 Task: Add Attachment from Google Drive to Card Card0000000095 in Board Board0000000024 in Workspace WS0000000008 in Trello. Add Cover Orange to Card Card0000000095 in Board Board0000000024 in Workspace WS0000000008 in Trello. Add "Add Label …" with "Title" Title0000000095 to Button Button0000000095 to Card Card0000000095 in Board Board0000000024 in Workspace WS0000000008 in Trello. Add Description DS0000000095 to Card Card0000000095 in Board Board0000000024 in Workspace WS0000000008 in Trello. Add Comment CM0000000095 to Card Card0000000095 in Board Board0000000024 in Workspace WS0000000008 in Trello
Action: Mouse moved to (575, 44)
Screenshot: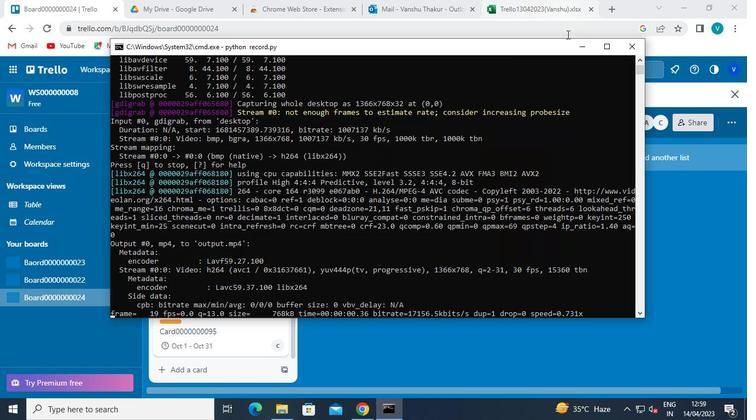 
Action: Mouse pressed left at (575, 44)
Screenshot: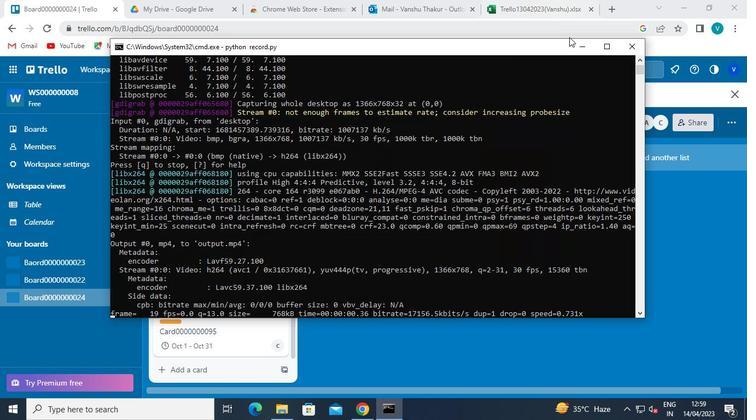 
Action: Mouse moved to (236, 333)
Screenshot: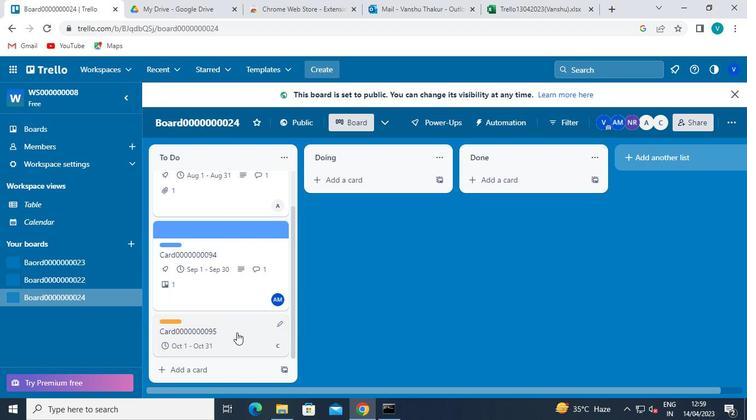 
Action: Mouse pressed left at (236, 333)
Screenshot: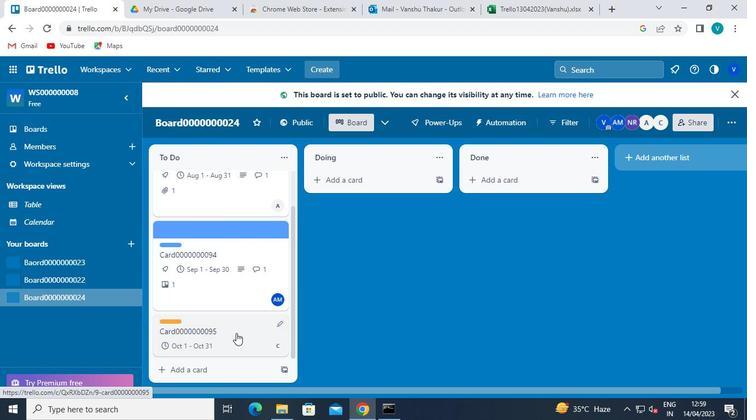 
Action: Mouse moved to (503, 282)
Screenshot: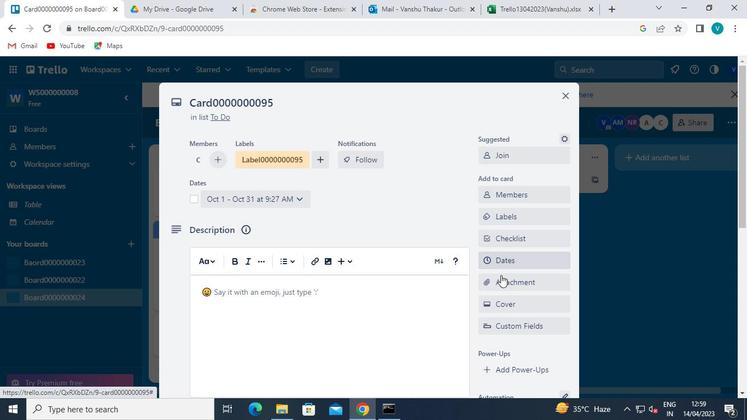 
Action: Mouse pressed left at (503, 282)
Screenshot: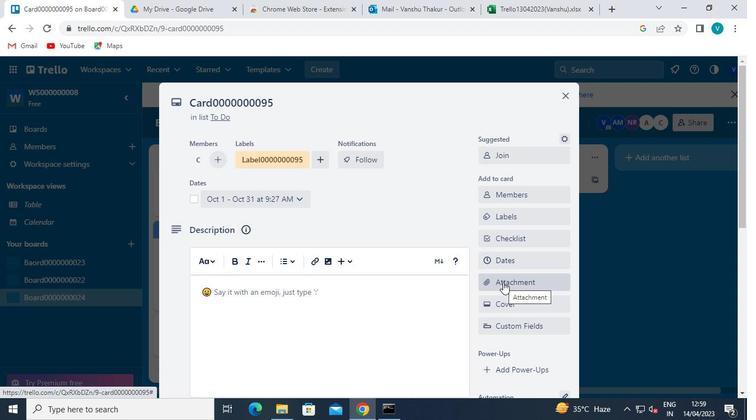 
Action: Mouse moved to (502, 150)
Screenshot: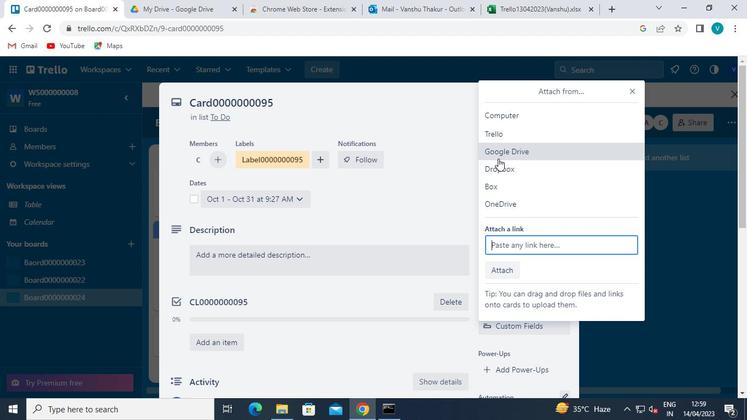 
Action: Mouse pressed left at (502, 150)
Screenshot: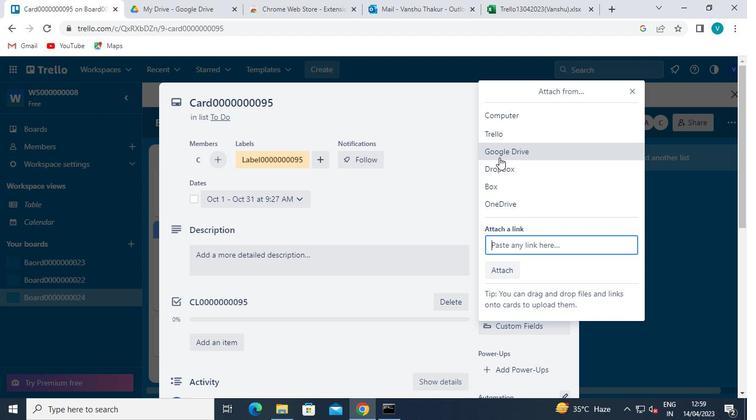 
Action: Mouse moved to (202, 248)
Screenshot: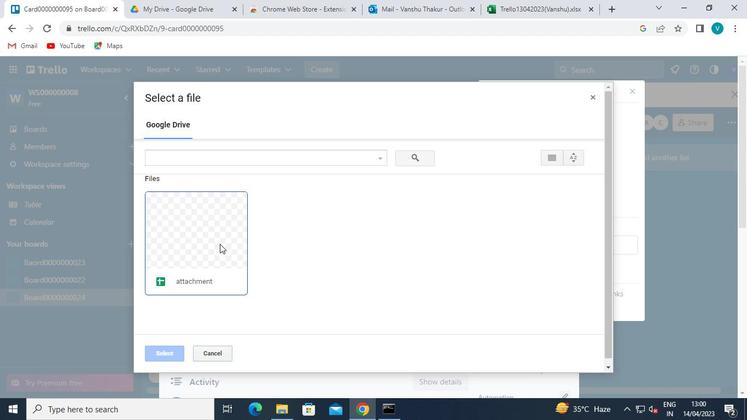 
Action: Mouse pressed left at (202, 248)
Screenshot: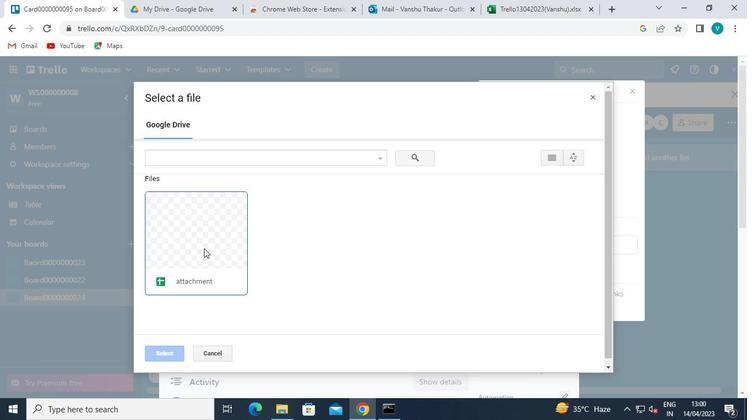 
Action: Mouse moved to (164, 350)
Screenshot: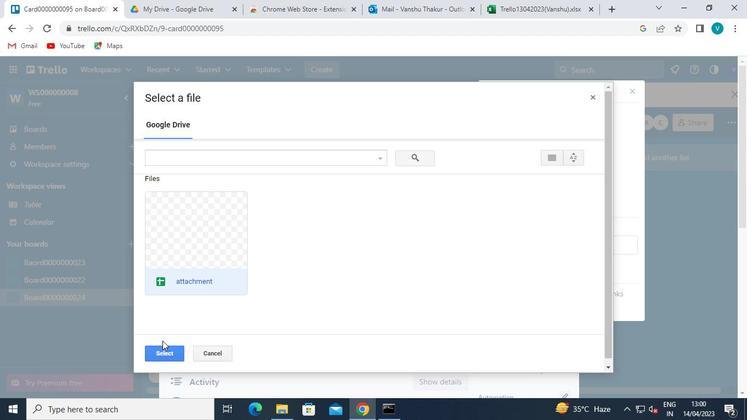 
Action: Mouse pressed left at (164, 350)
Screenshot: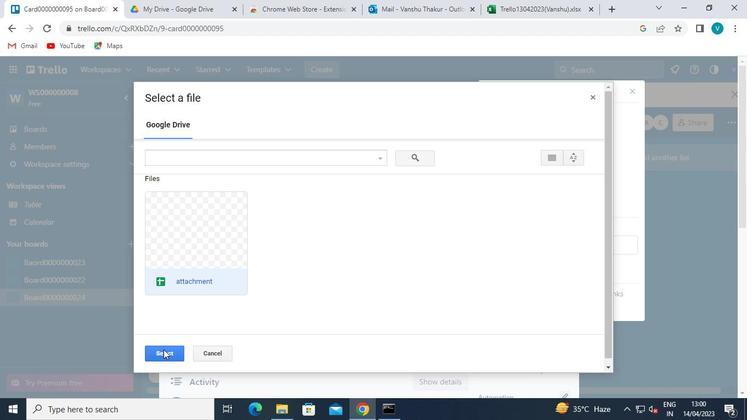 
Action: Mouse moved to (498, 299)
Screenshot: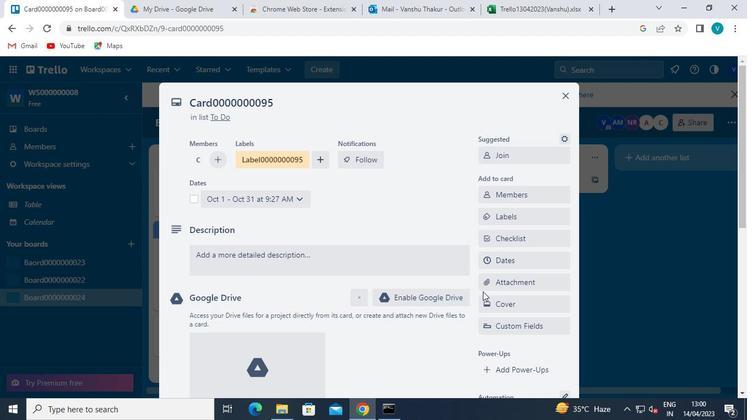 
Action: Mouse pressed left at (498, 299)
Screenshot: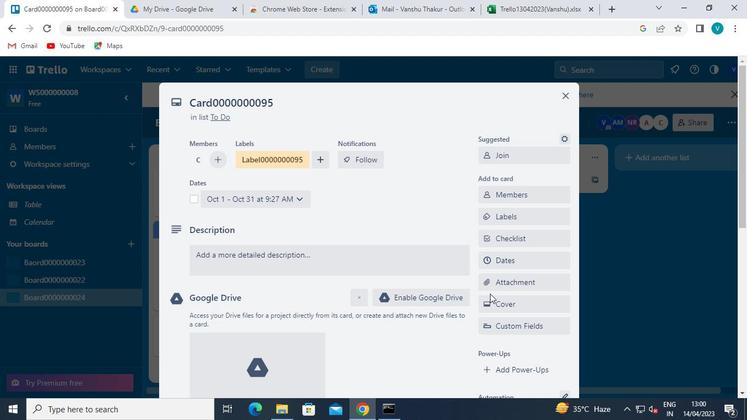 
Action: Mouse moved to (558, 185)
Screenshot: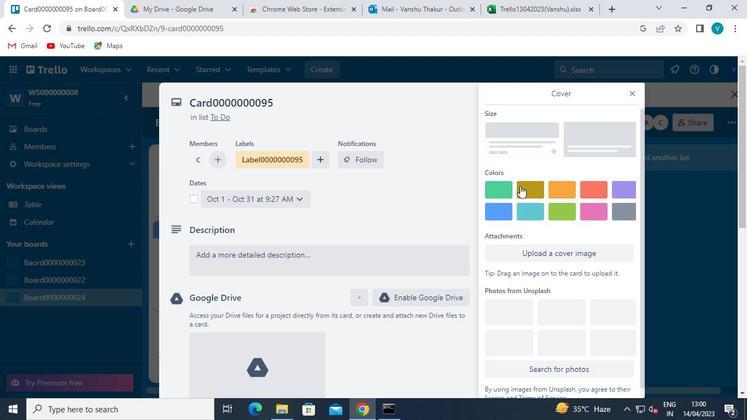 
Action: Mouse pressed left at (558, 185)
Screenshot: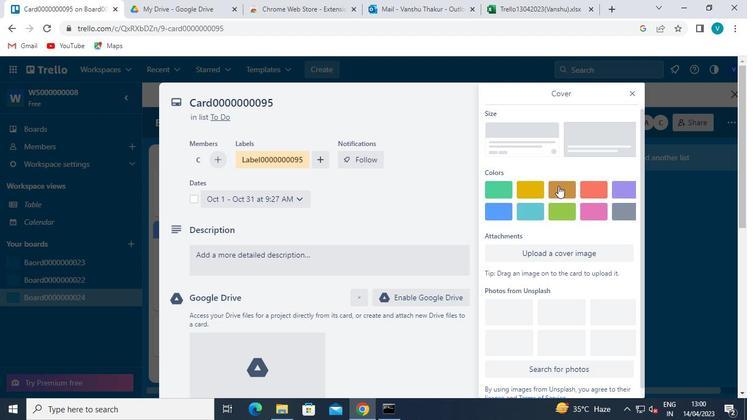 
Action: Mouse moved to (631, 94)
Screenshot: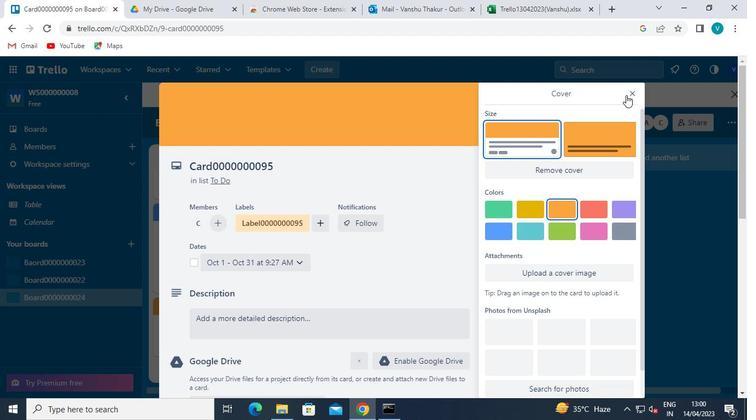 
Action: Mouse pressed left at (631, 94)
Screenshot: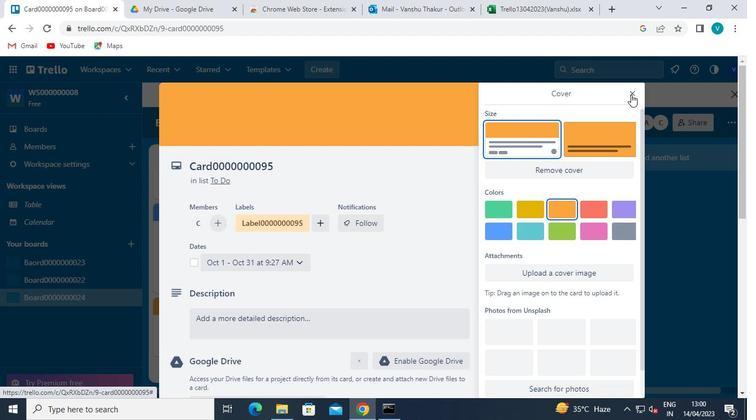 
Action: Mouse moved to (508, 353)
Screenshot: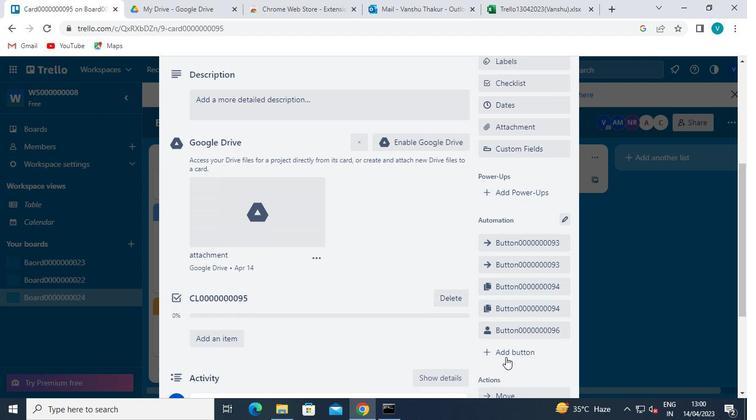 
Action: Mouse pressed left at (508, 353)
Screenshot: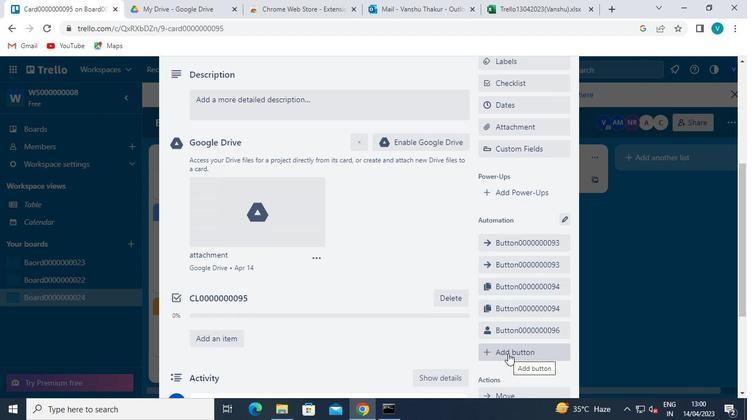 
Action: Mouse moved to (515, 184)
Screenshot: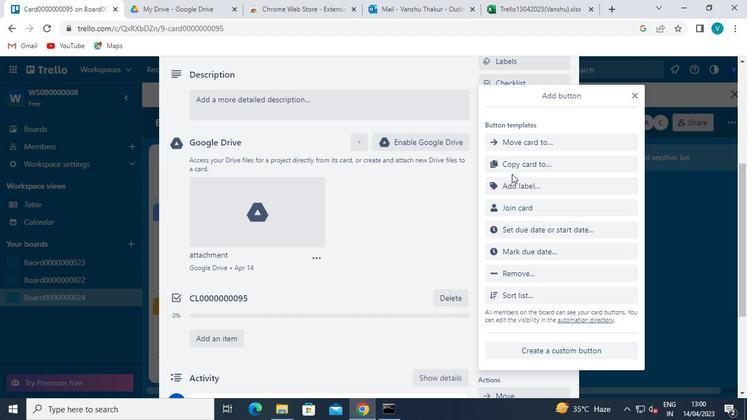 
Action: Mouse pressed left at (515, 184)
Screenshot: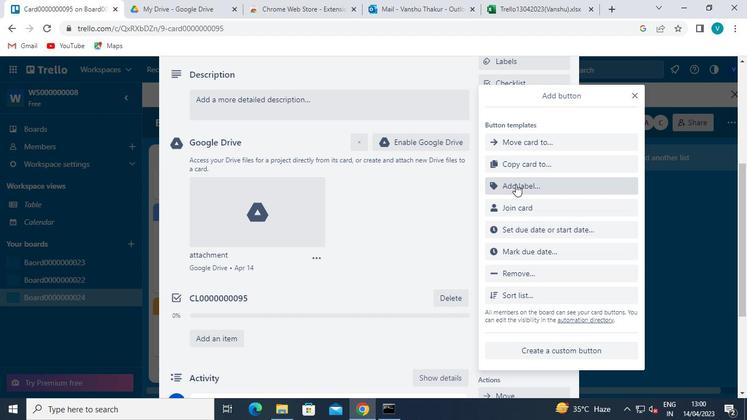 
Action: Mouse moved to (528, 181)
Screenshot: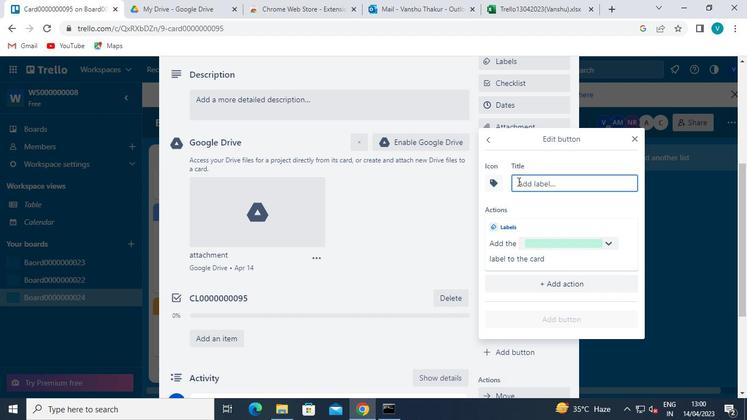 
Action: Mouse pressed left at (528, 181)
Screenshot: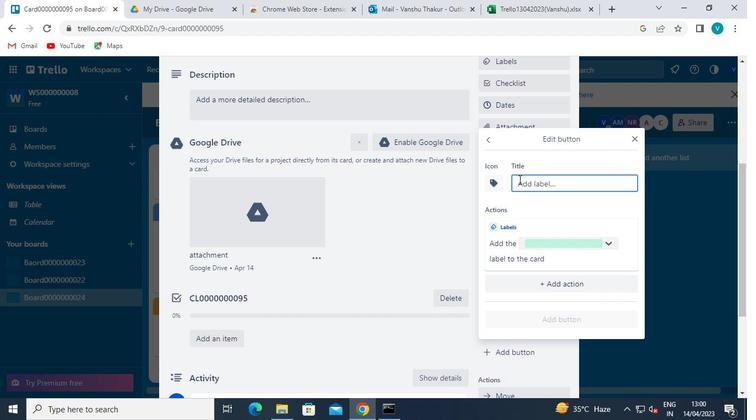 
Action: Keyboard Key.shift
Screenshot: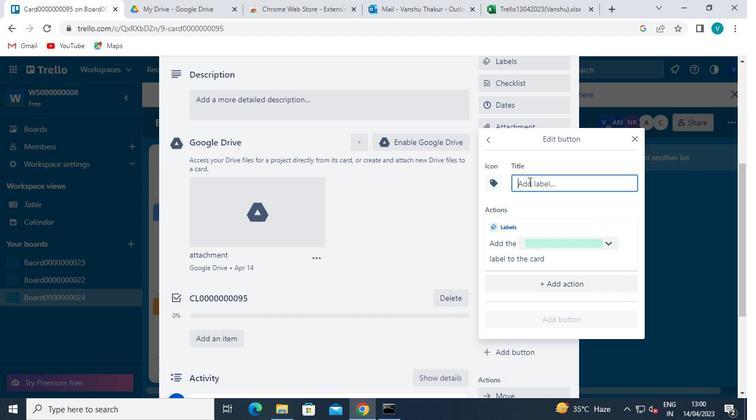 
Action: Keyboard T
Screenshot: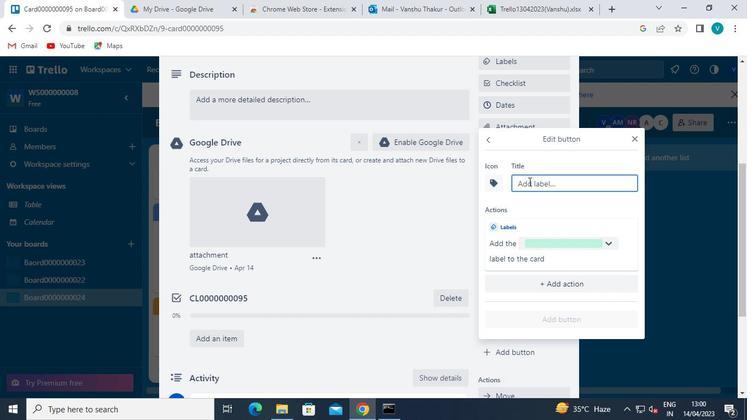 
Action: Keyboard i
Screenshot: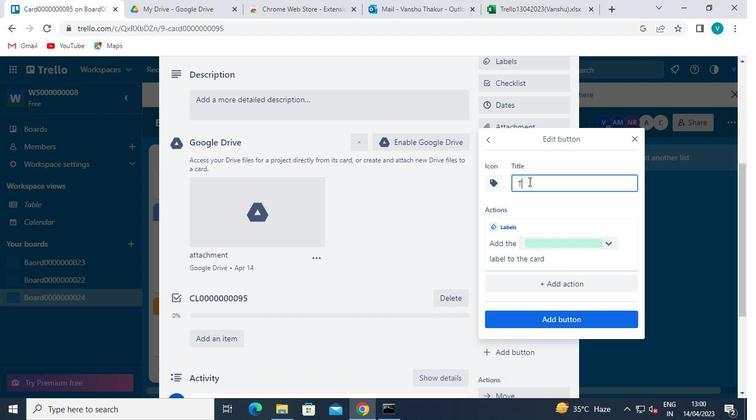 
Action: Keyboard t
Screenshot: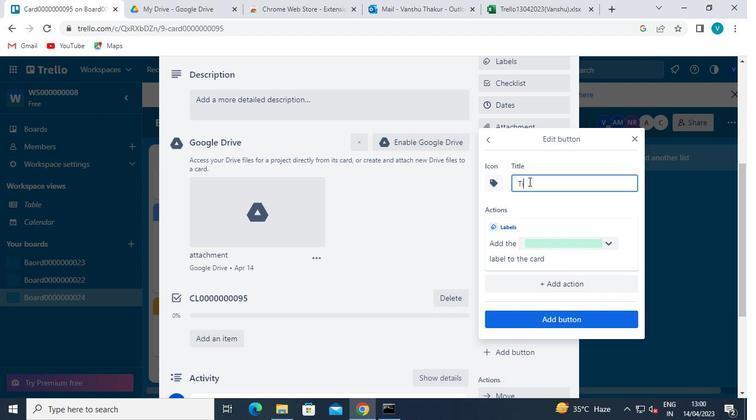 
Action: Keyboard l
Screenshot: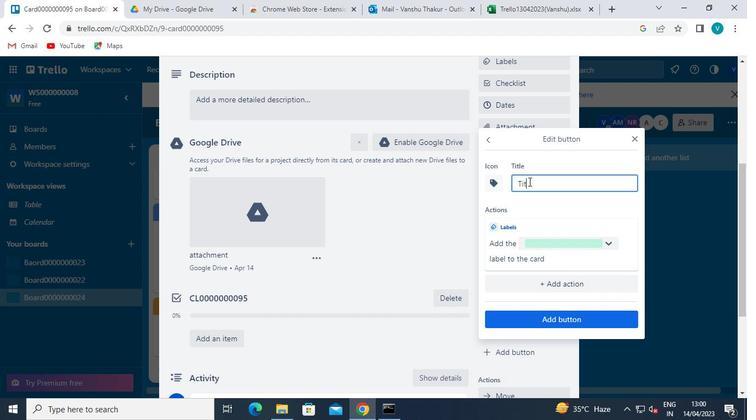 
Action: Keyboard e
Screenshot: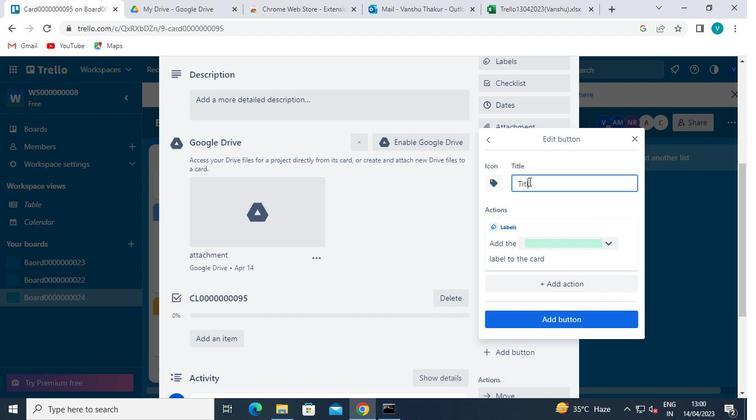 
Action: Keyboard <96>
Screenshot: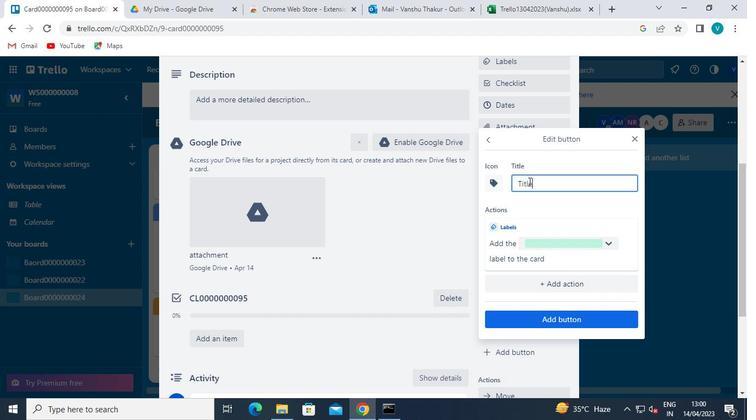 
Action: Keyboard <96>
Screenshot: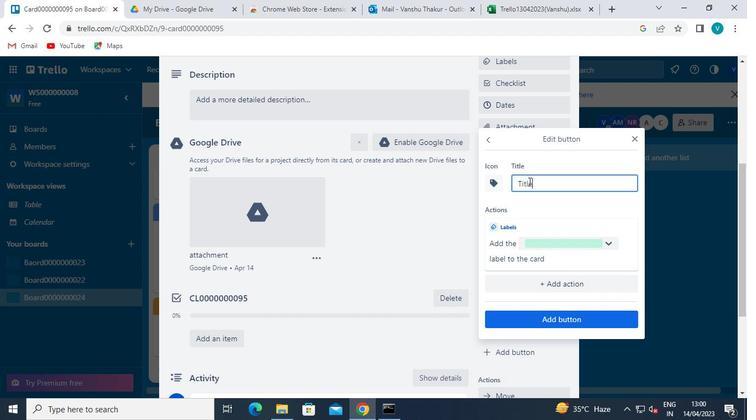 
Action: Keyboard <96>
Screenshot: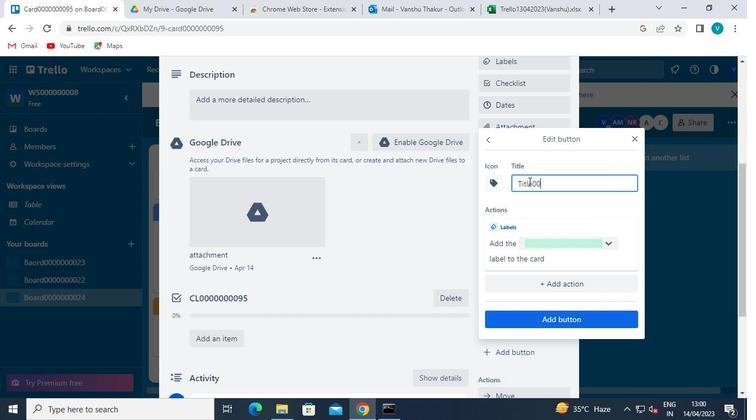 
Action: Keyboard <96>
Screenshot: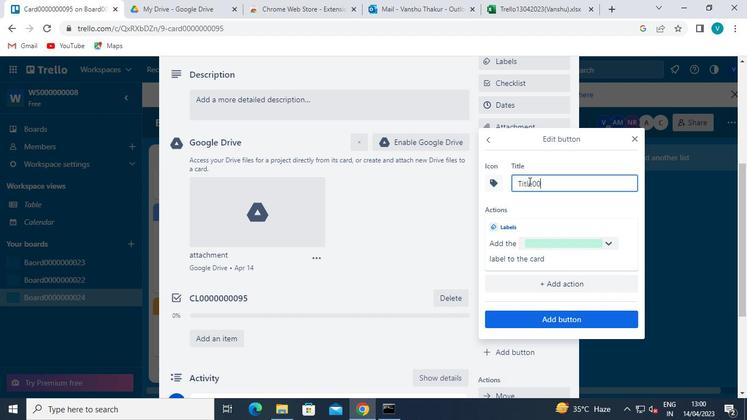 
Action: Keyboard <96>
Screenshot: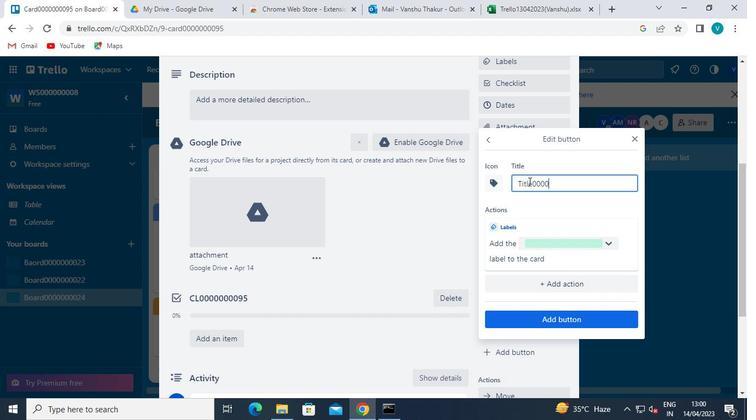 
Action: Keyboard <96>
Screenshot: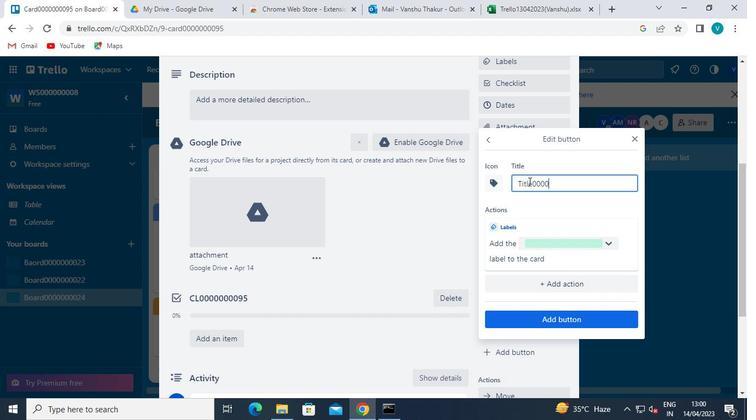 
Action: Keyboard <96>
Screenshot: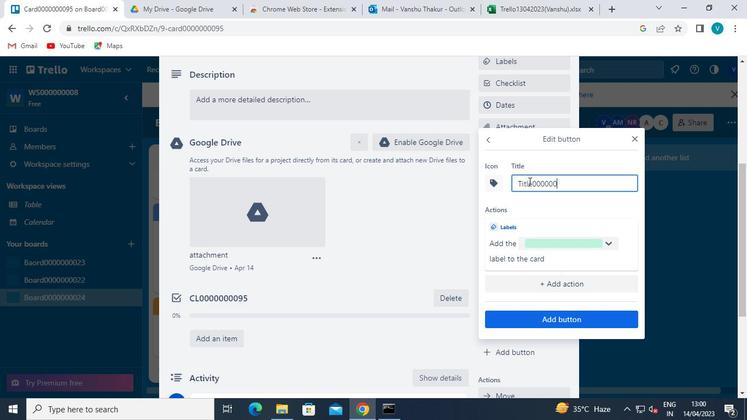 
Action: Keyboard <96>
Screenshot: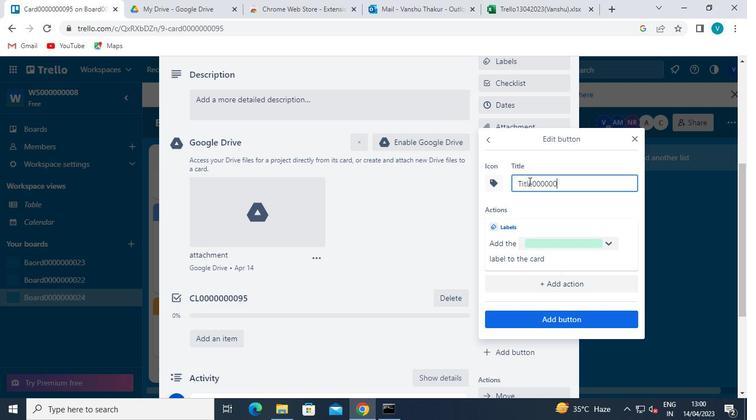 
Action: Keyboard <105>
Screenshot: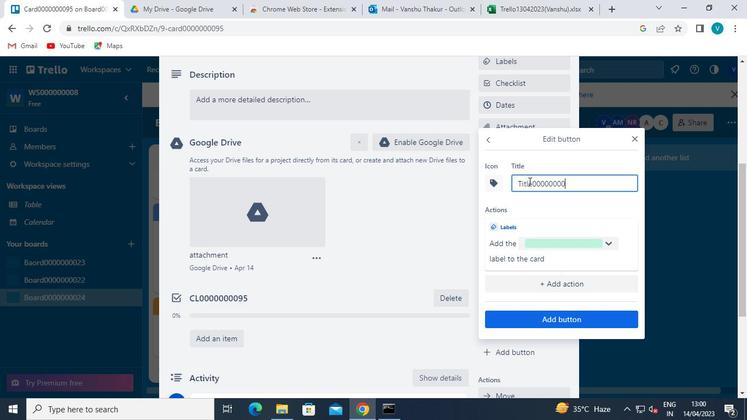 
Action: Keyboard <101>
Screenshot: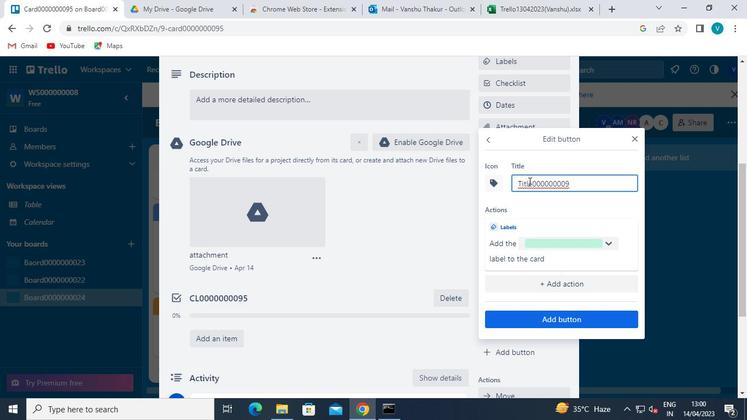 
Action: Mouse moved to (545, 311)
Screenshot: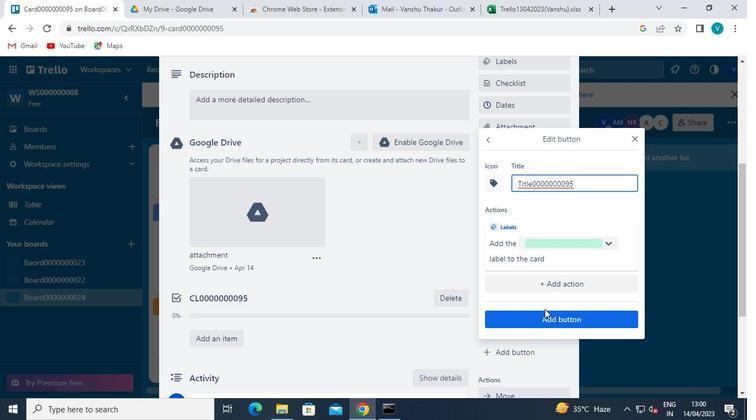 
Action: Mouse pressed left at (545, 311)
Screenshot: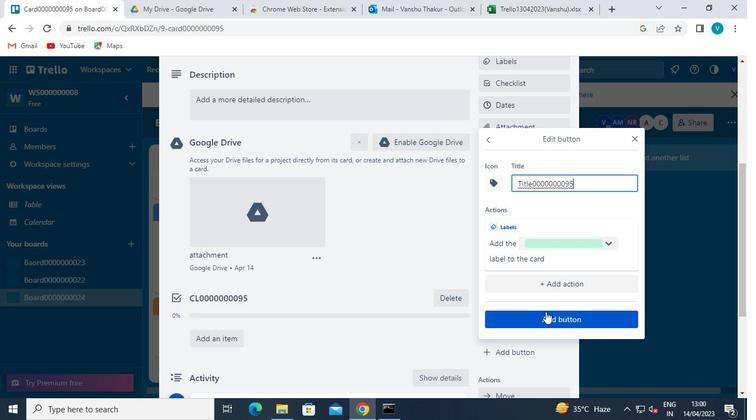 
Action: Mouse moved to (278, 207)
Screenshot: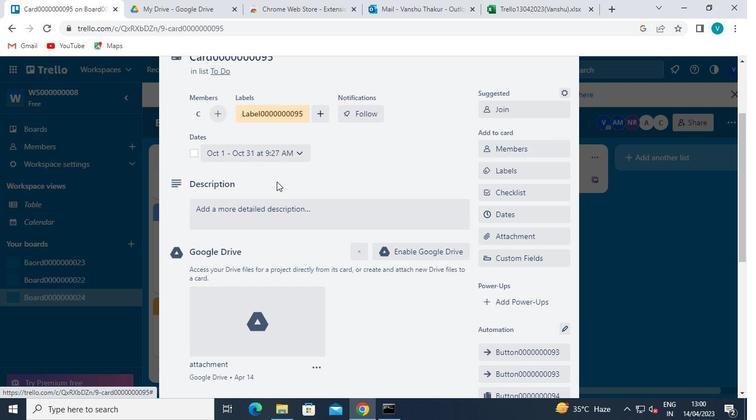 
Action: Mouse pressed left at (278, 207)
Screenshot: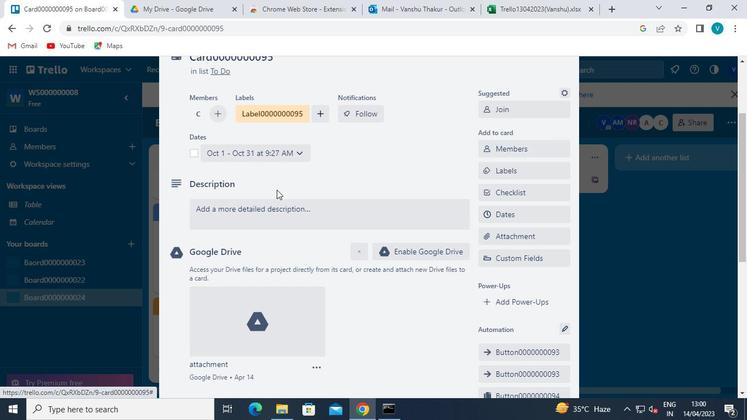 
Action: Mouse moved to (287, 210)
Screenshot: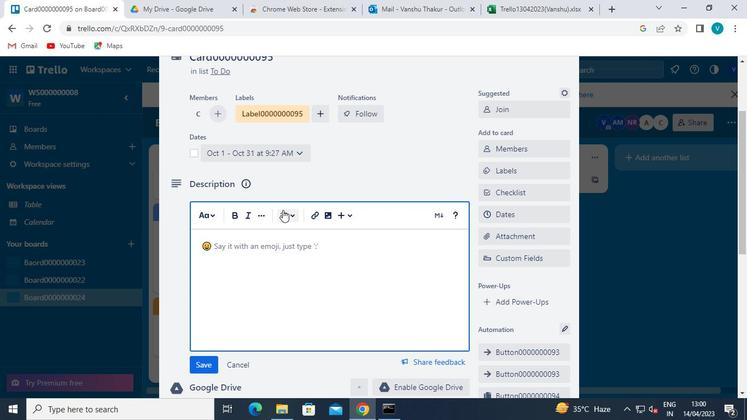 
Action: Keyboard Key.shift
Screenshot: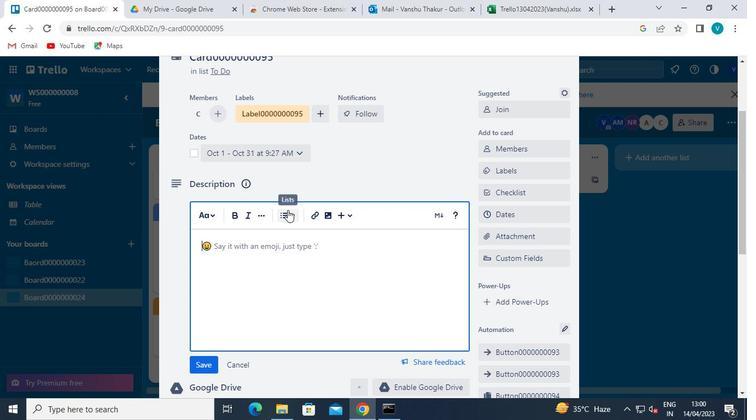 
Action: Keyboard D
Screenshot: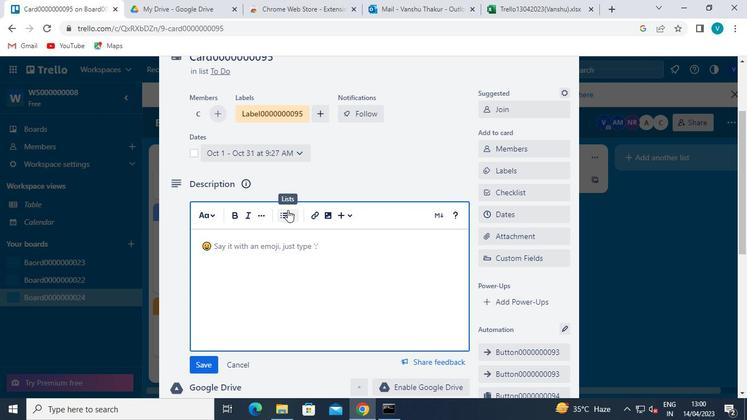 
Action: Keyboard S
Screenshot: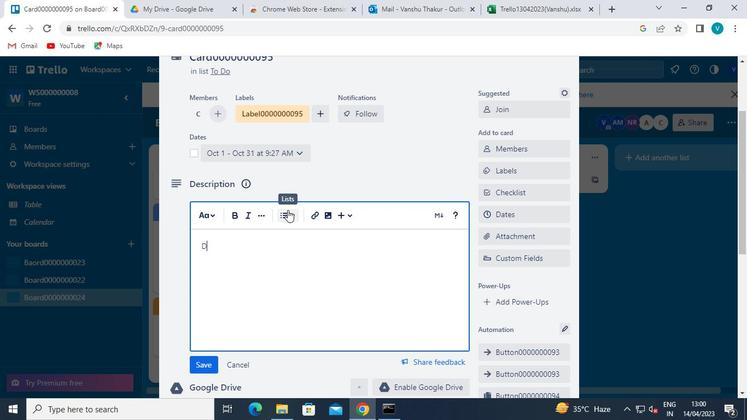 
Action: Keyboard <96>
Screenshot: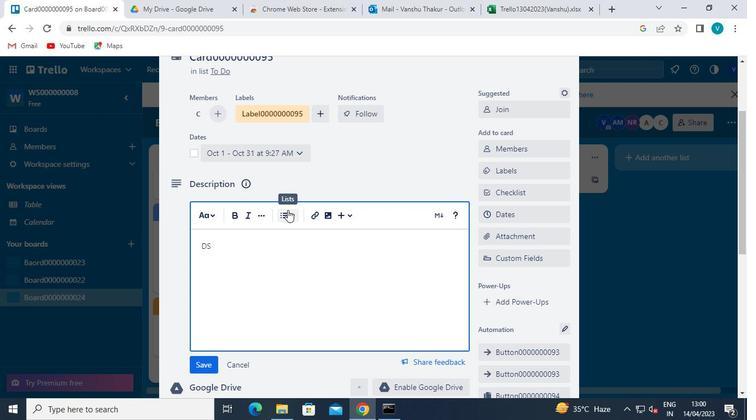 
Action: Keyboard <96>
Screenshot: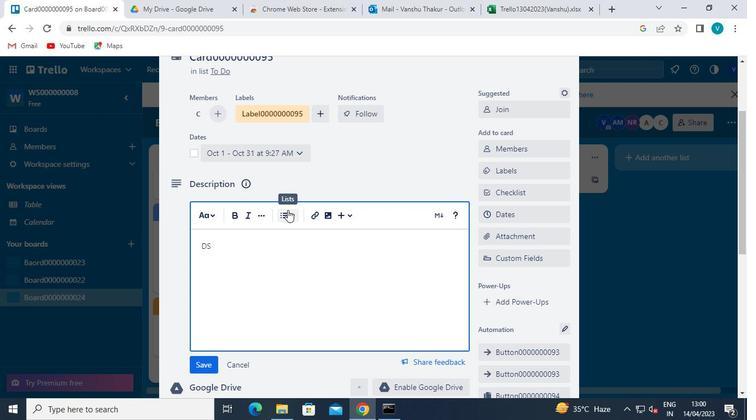 
Action: Keyboard <96>
Screenshot: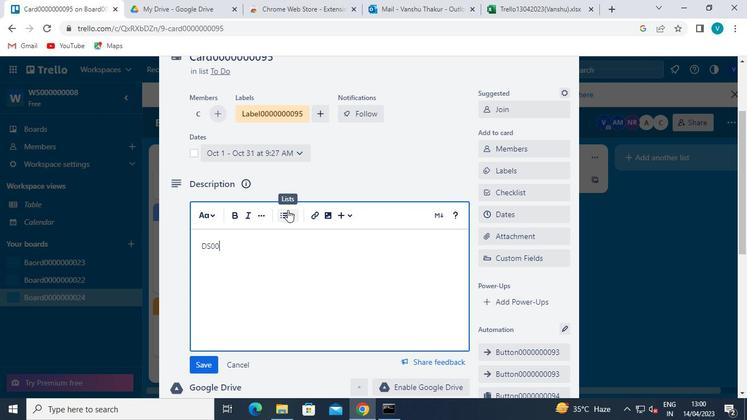 
Action: Keyboard <96>
Screenshot: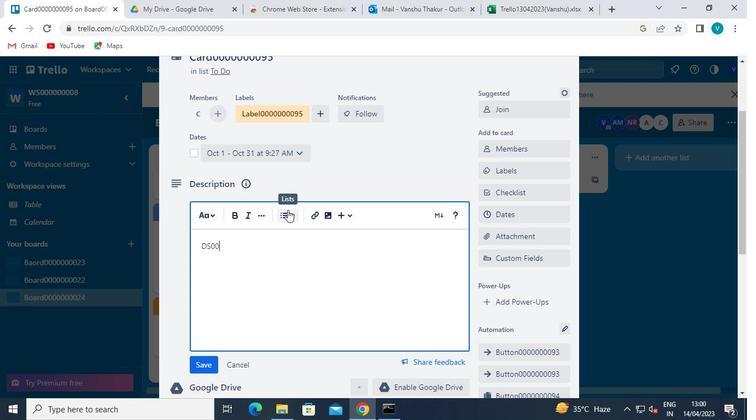 
Action: Keyboard <96>
Screenshot: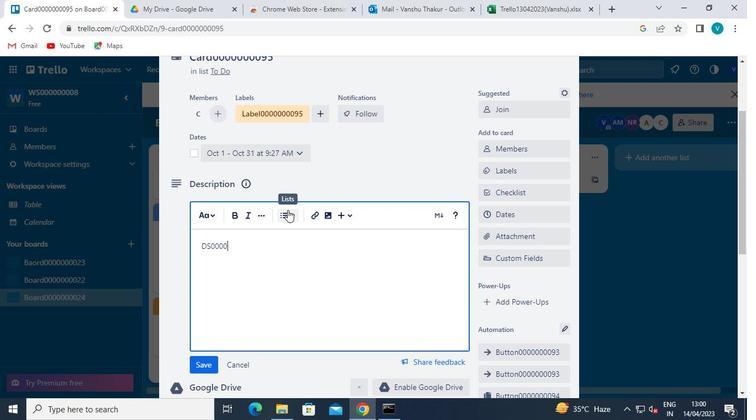 
Action: Keyboard <96>
Screenshot: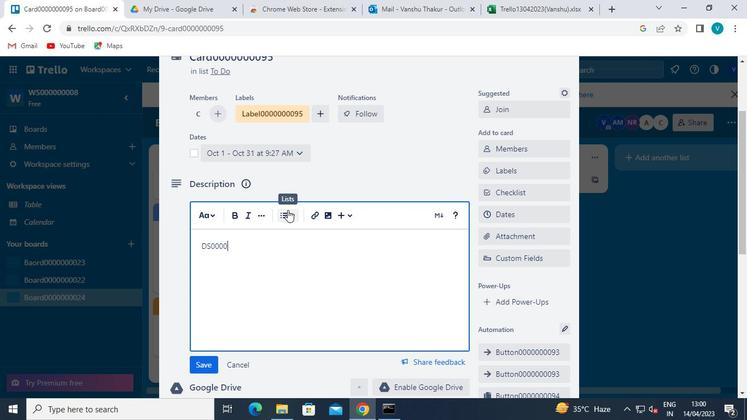 
Action: Keyboard <96>
Screenshot: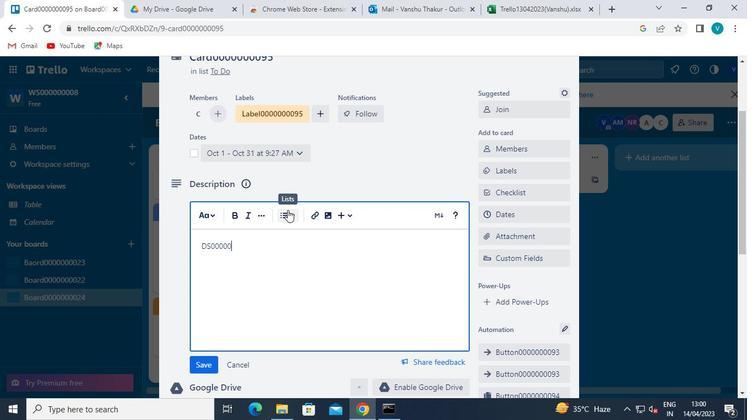 
Action: Keyboard <96>
Screenshot: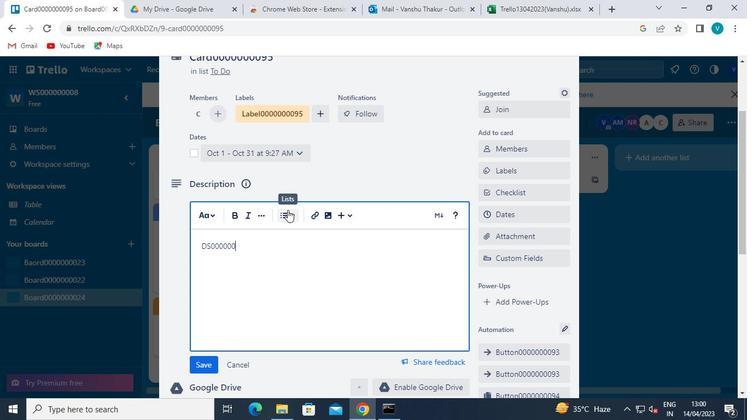 
Action: Keyboard <105>
Screenshot: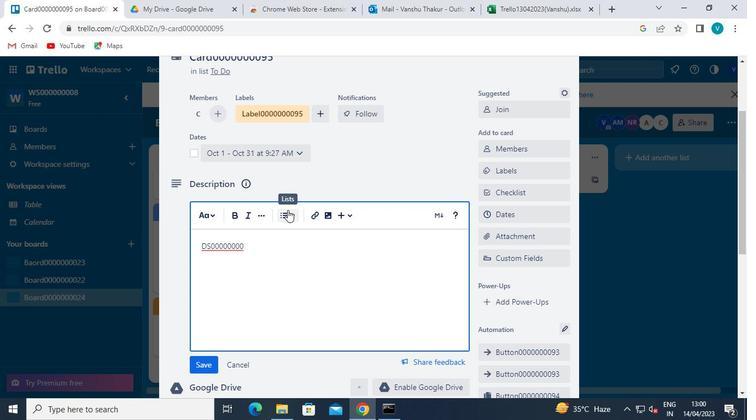 
Action: Keyboard <101>
Screenshot: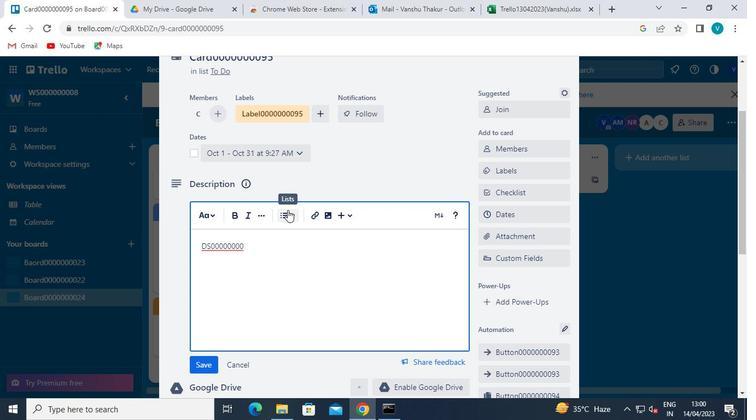 
Action: Mouse moved to (205, 367)
Screenshot: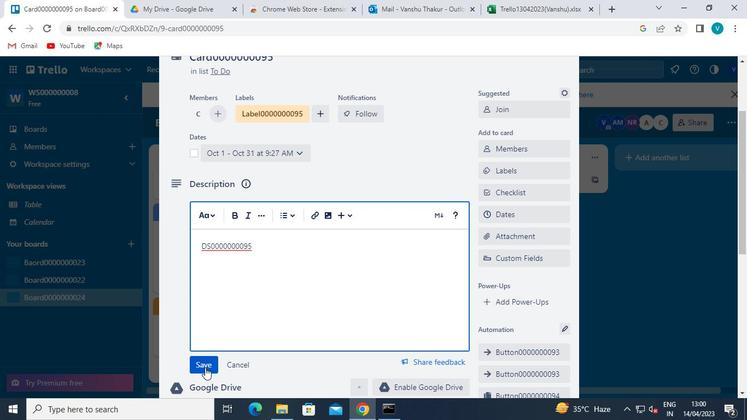 
Action: Mouse pressed left at (205, 367)
Screenshot: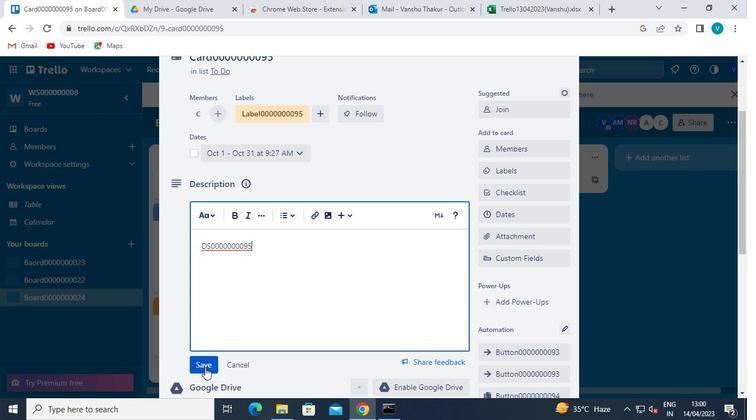 
Action: Mouse moved to (223, 324)
Screenshot: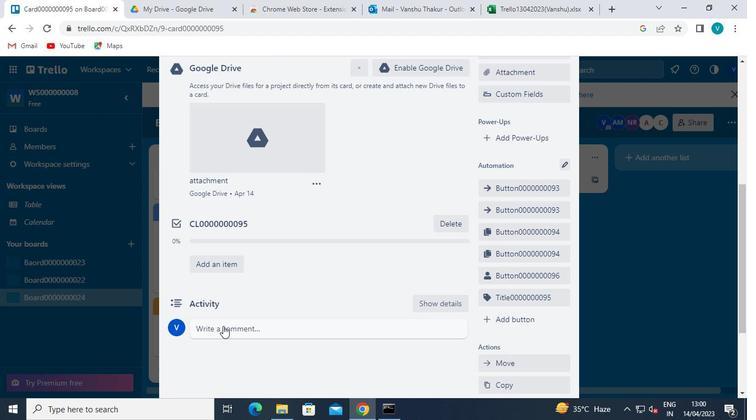 
Action: Mouse pressed left at (223, 324)
Screenshot: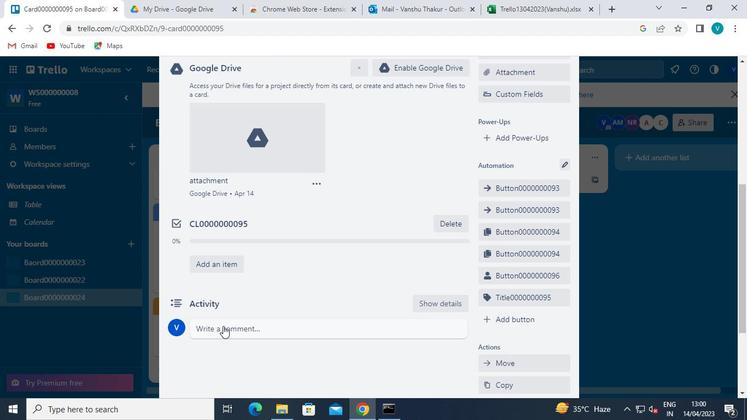
Action: Keyboard Key.shift
Screenshot: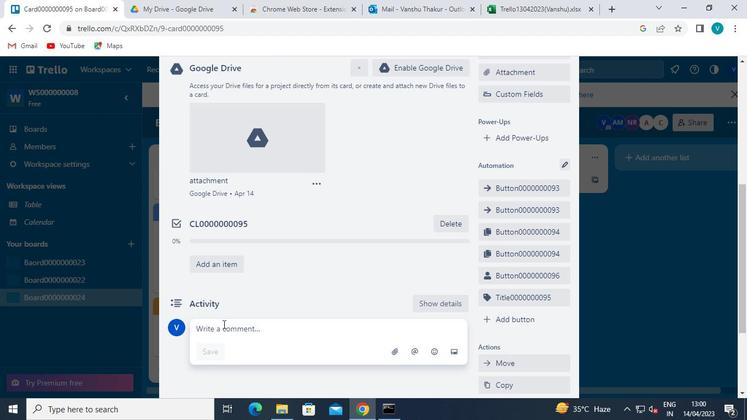 
Action: Keyboard Key.shift
Screenshot: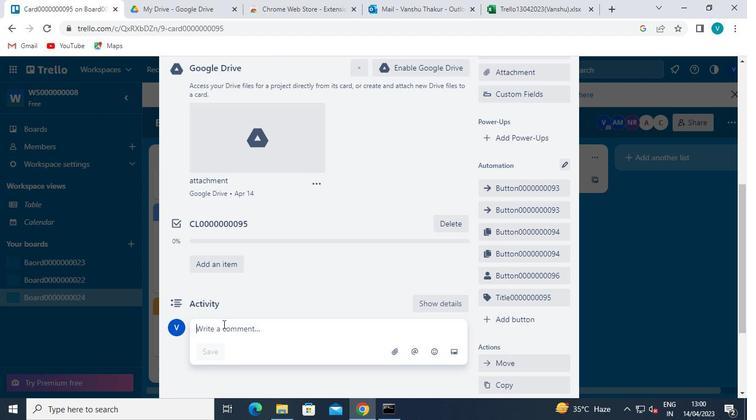 
Action: Keyboard Key.shift
Screenshot: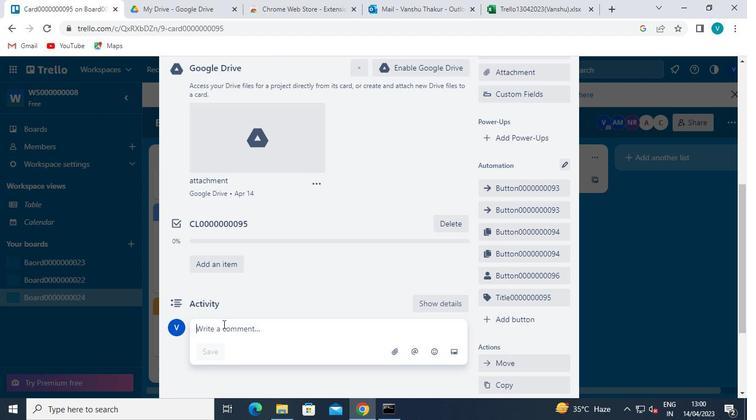 
Action: Keyboard Key.shift
Screenshot: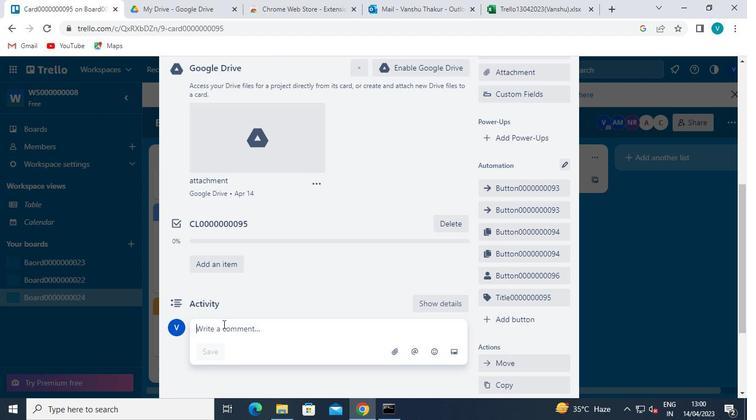 
Action: Keyboard Key.shift
Screenshot: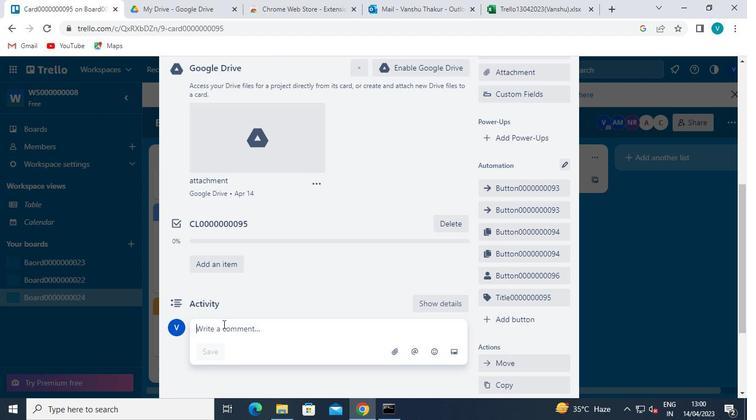 
Action: Keyboard Key.shift
Screenshot: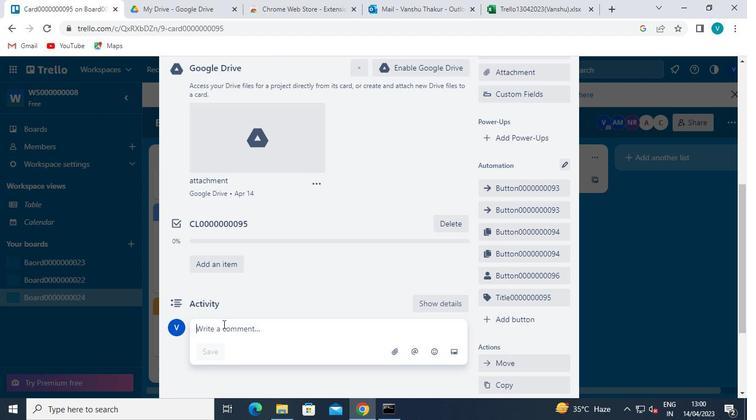 
Action: Keyboard Key.shift
Screenshot: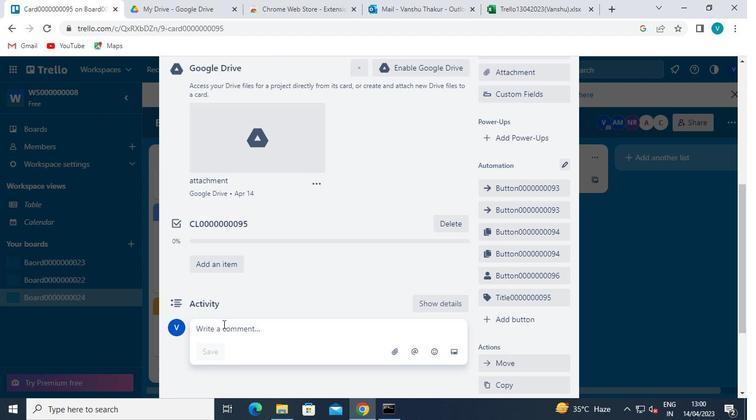 
Action: Keyboard Key.shift
Screenshot: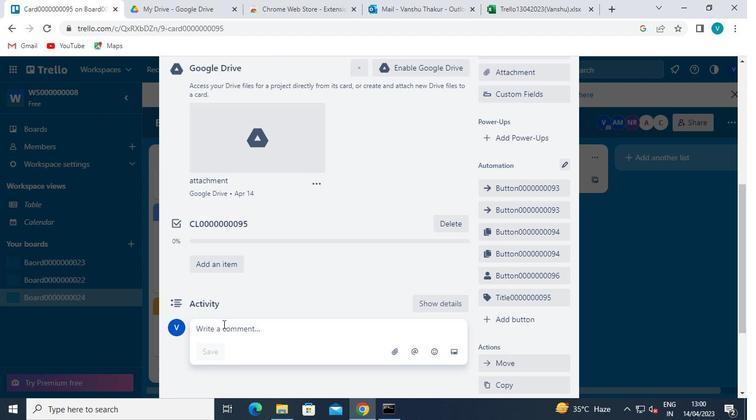 
Action: Keyboard Key.shift
Screenshot: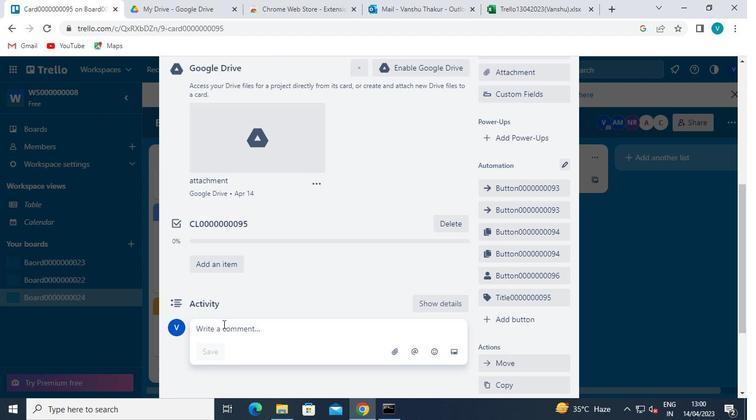 
Action: Keyboard Key.shift
Screenshot: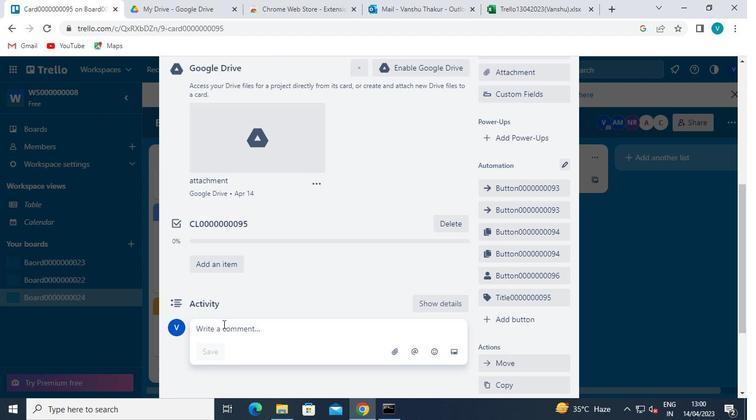 
Action: Keyboard C
Screenshot: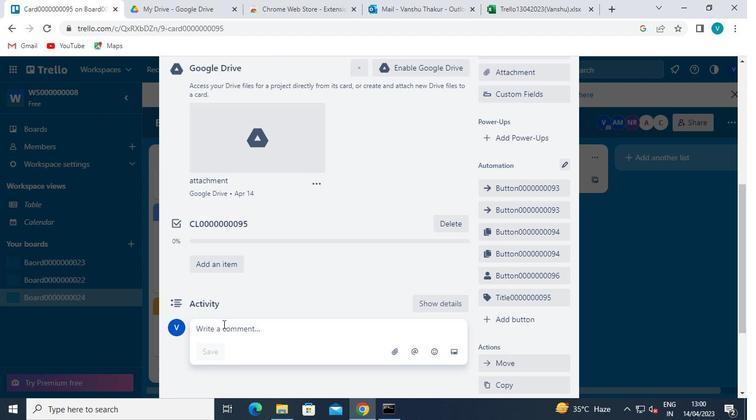 
Action: Keyboard M
Screenshot: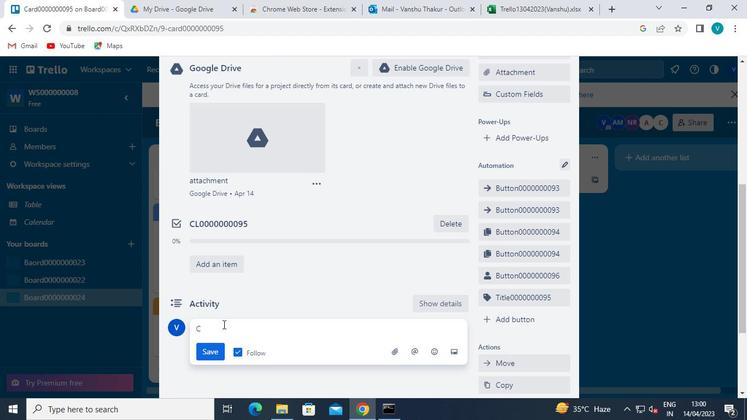 
Action: Keyboard <96>
Screenshot: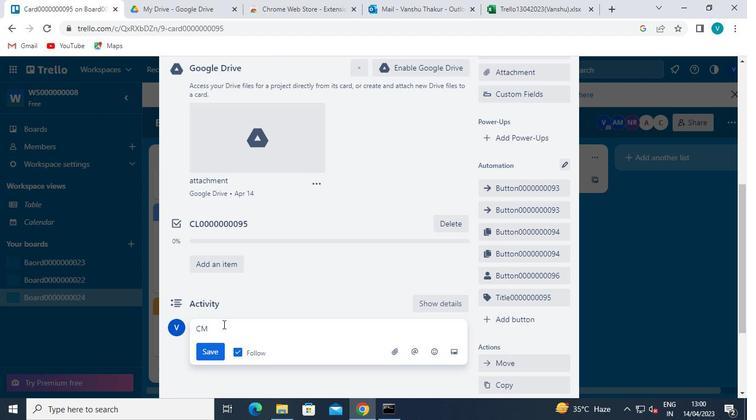 
Action: Keyboard <96>
Screenshot: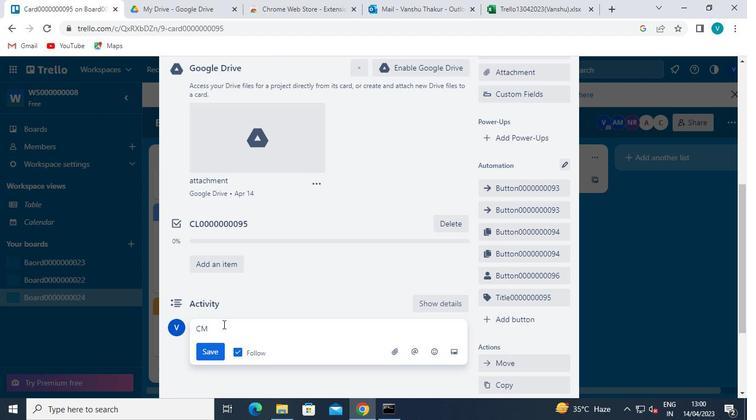 
Action: Keyboard <96>
Screenshot: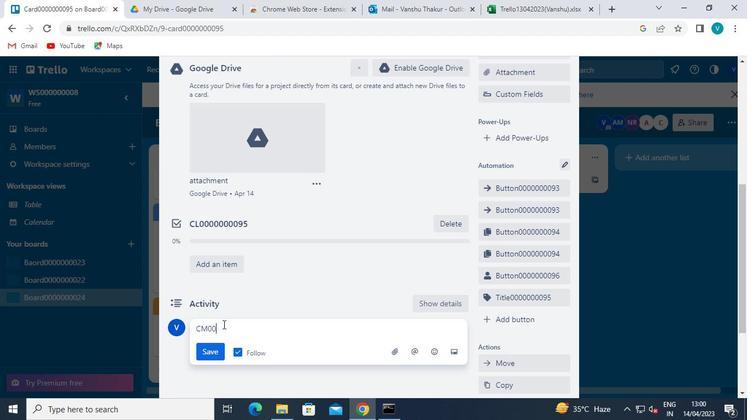 
Action: Keyboard <96>
Screenshot: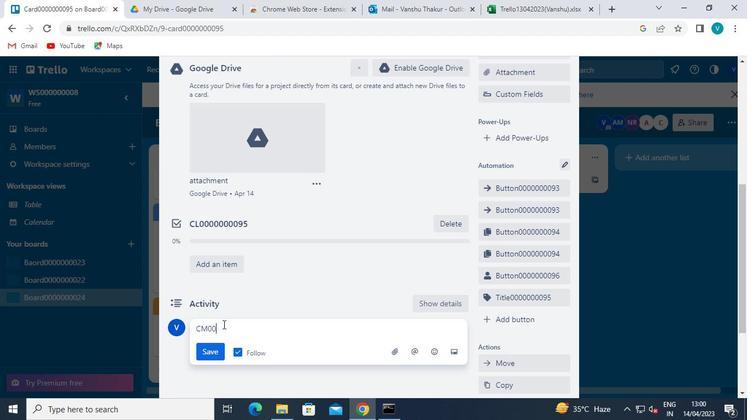 
Action: Keyboard <96>
Screenshot: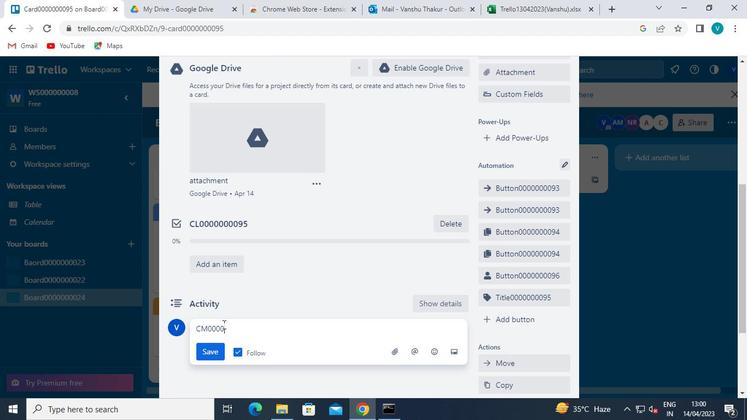 
Action: Keyboard <96>
Screenshot: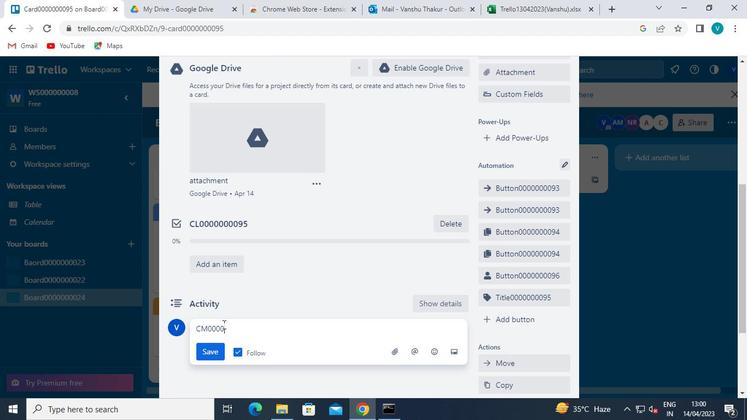 
Action: Keyboard <96>
Screenshot: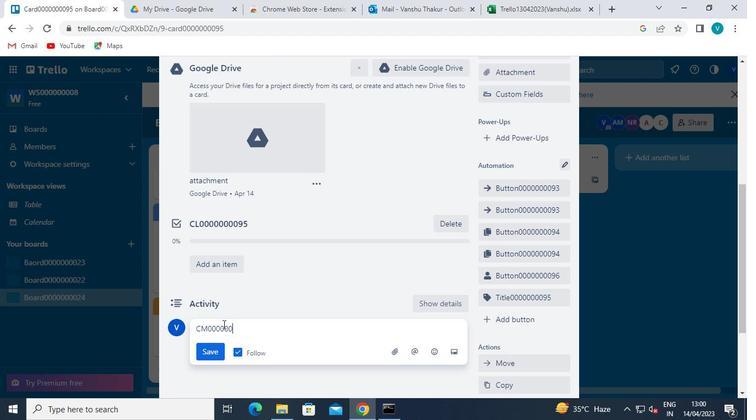 
Action: Keyboard <96>
Screenshot: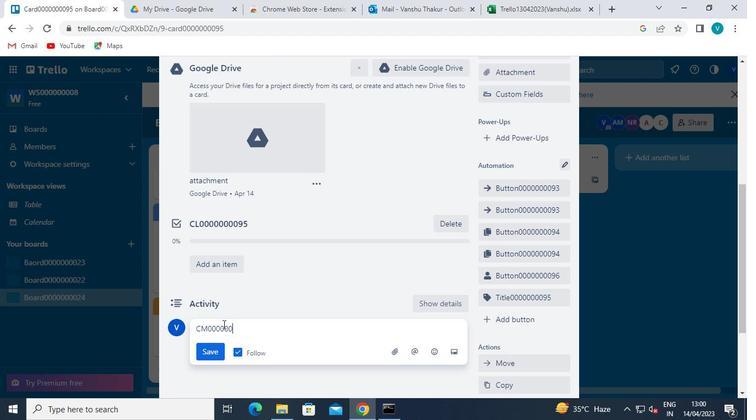 
Action: Keyboard <105>
Screenshot: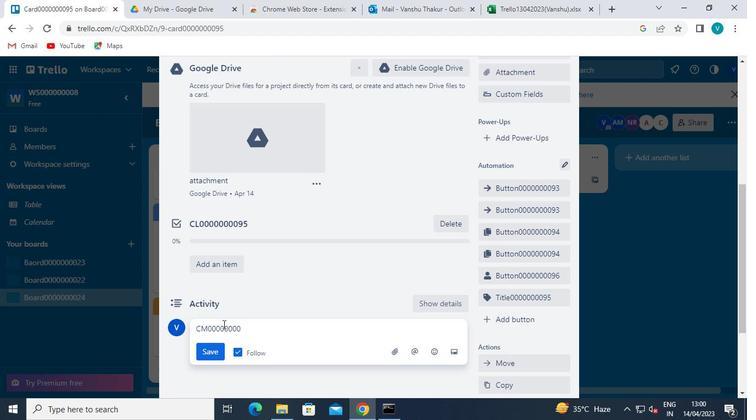 
Action: Keyboard <101>
Screenshot: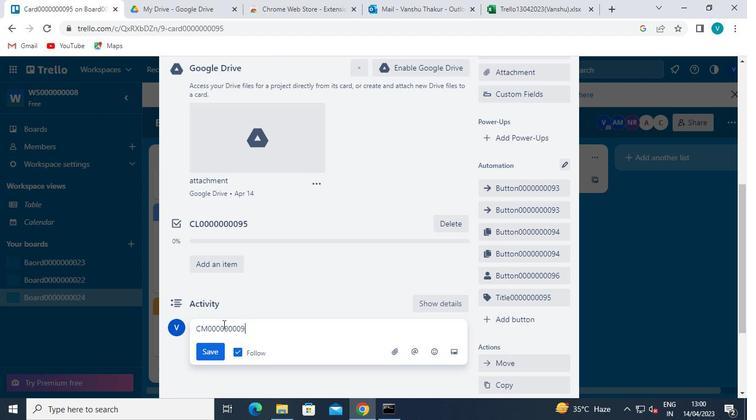 
Action: Mouse moved to (204, 355)
Screenshot: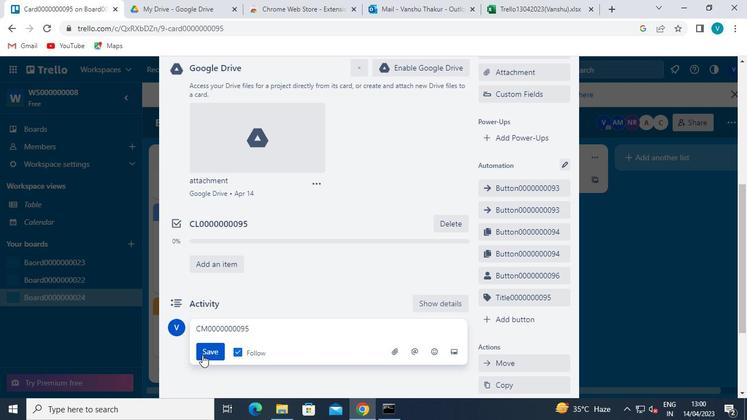 
Action: Mouse pressed left at (204, 355)
Screenshot: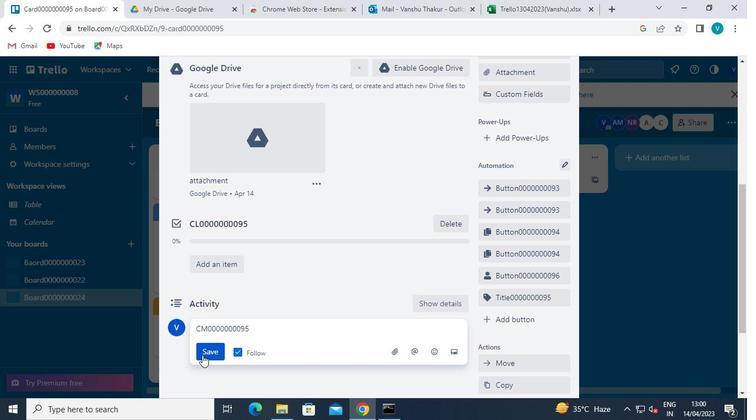 
Action: Mouse moved to (393, 419)
Screenshot: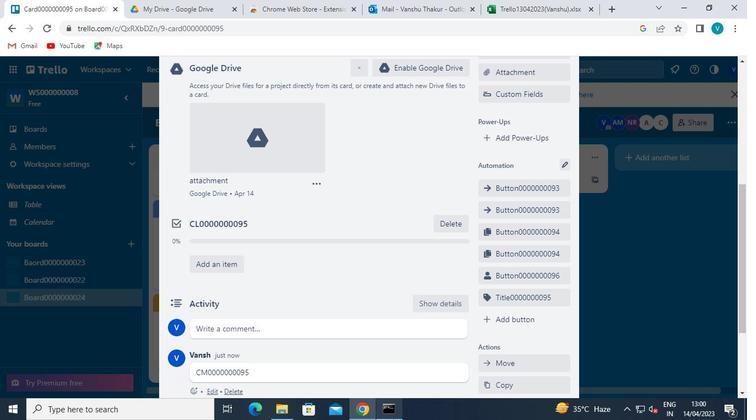 
Action: Mouse pressed left at (393, 419)
Screenshot: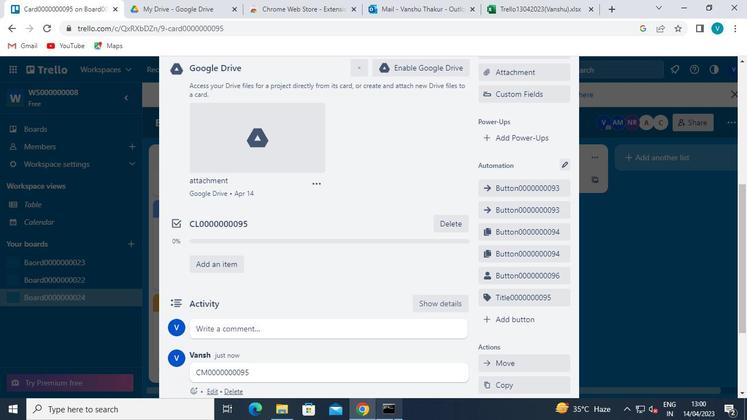
Action: Mouse moved to (626, 44)
Screenshot: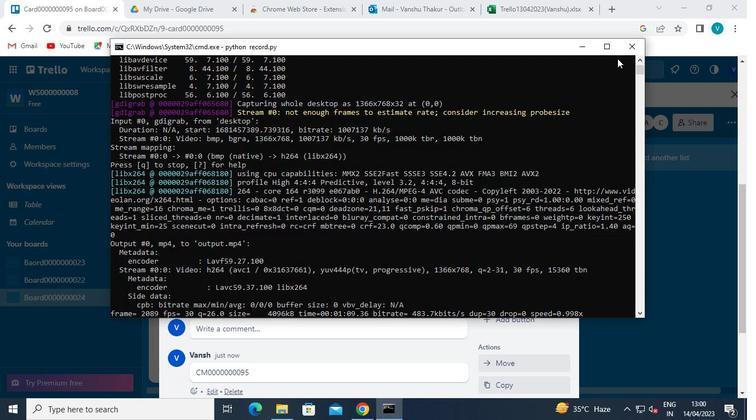 
Action: Mouse pressed left at (626, 44)
Screenshot: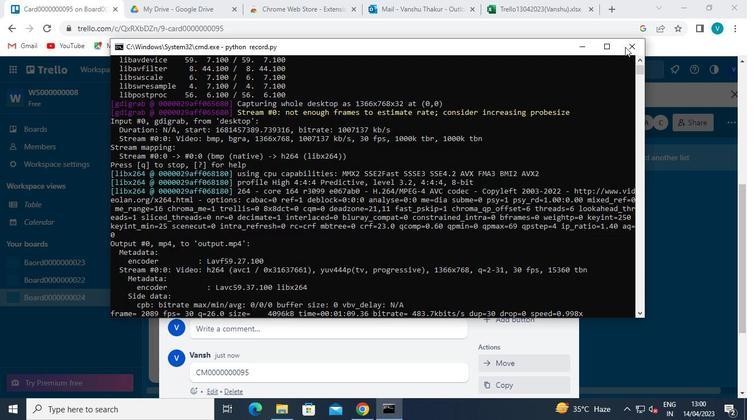 
Action: Mouse moved to (628, 45)
Screenshot: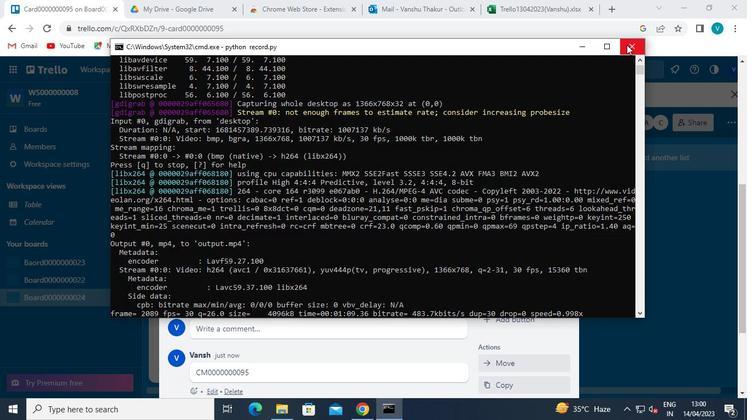 
